 Task: Create an event for the team-building escape room challenge on the 11th at 5:00 PM.
Action: Mouse pressed left at (145, 236)
Screenshot: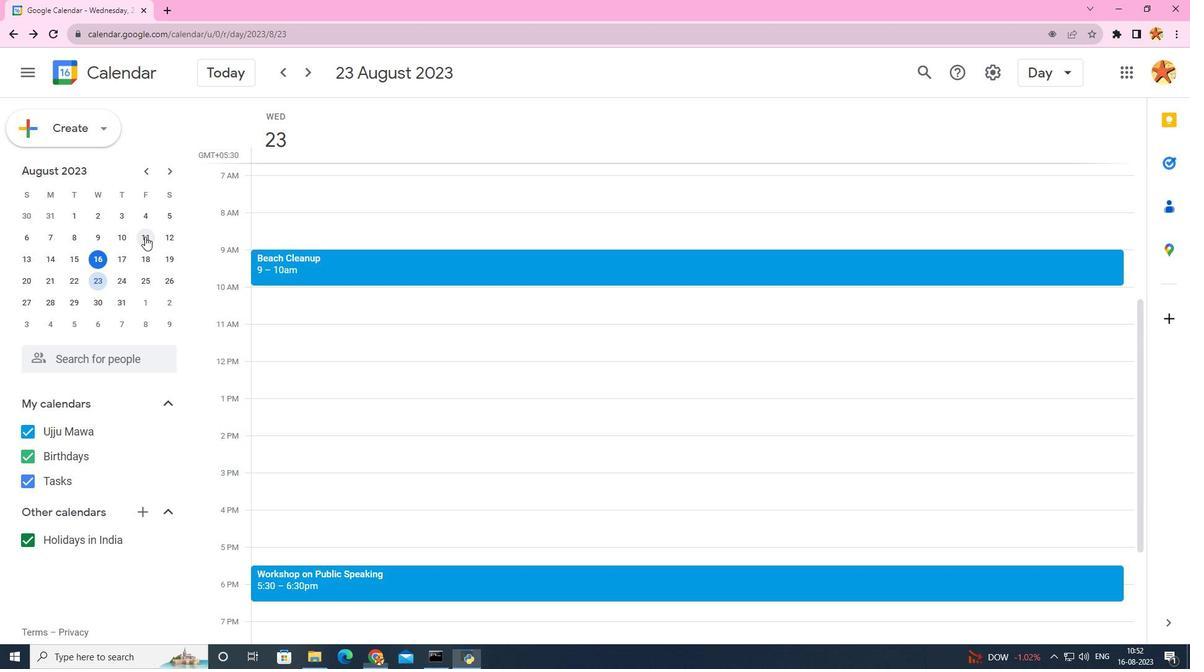 
Action: Mouse moved to (391, 419)
Screenshot: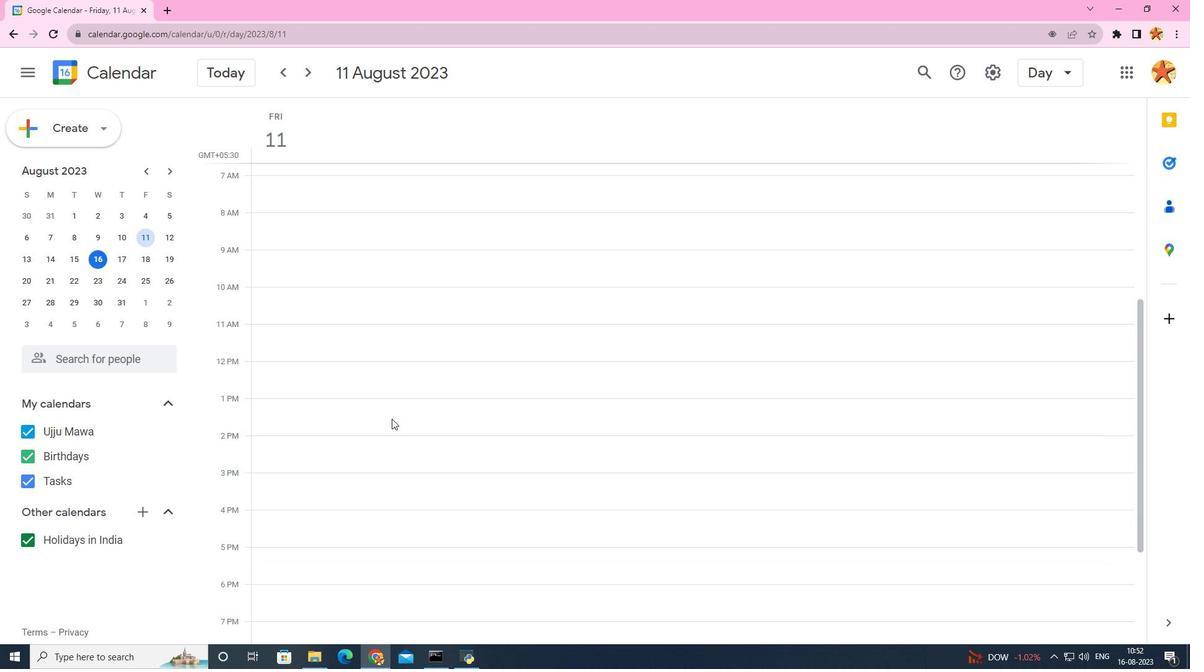 
Action: Mouse scrolled (391, 418) with delta (0, 0)
Screenshot: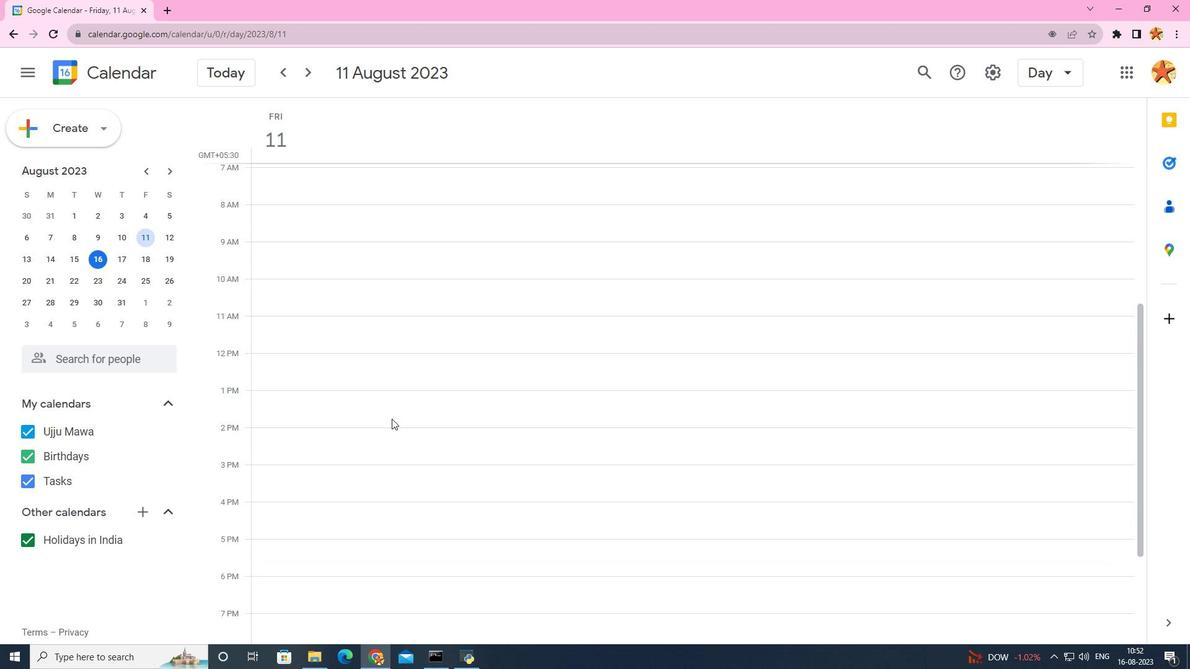 
Action: Mouse scrolled (391, 418) with delta (0, 0)
Screenshot: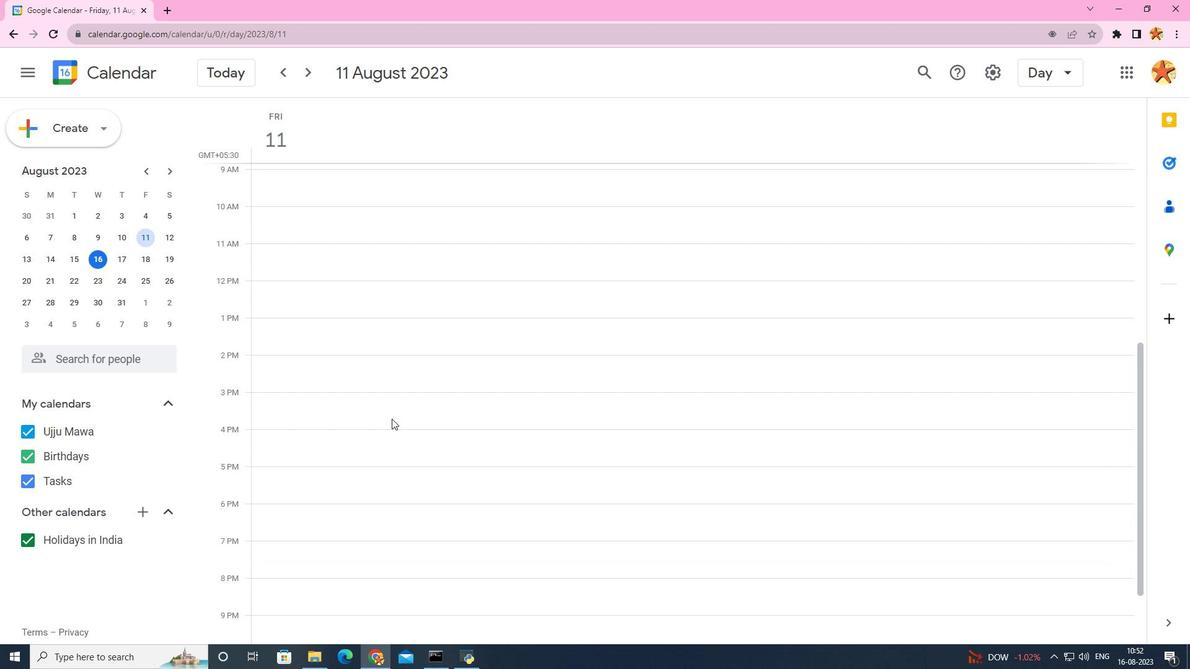 
Action: Mouse scrolled (391, 418) with delta (0, 0)
Screenshot: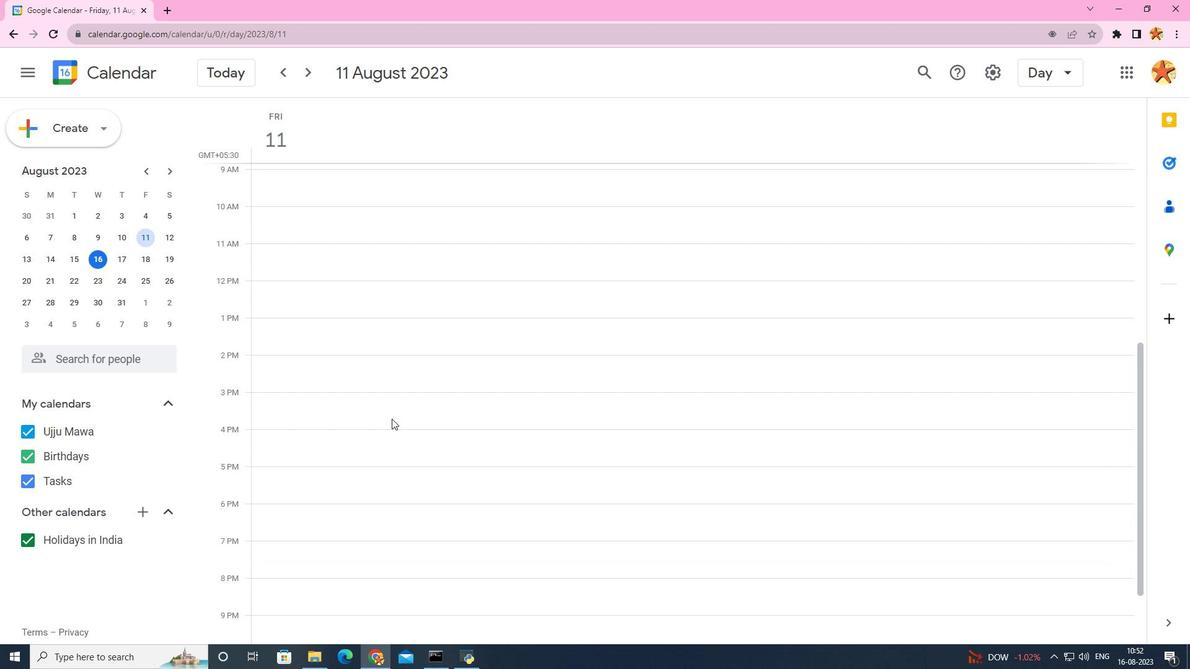 
Action: Mouse scrolled (391, 418) with delta (0, 0)
Screenshot: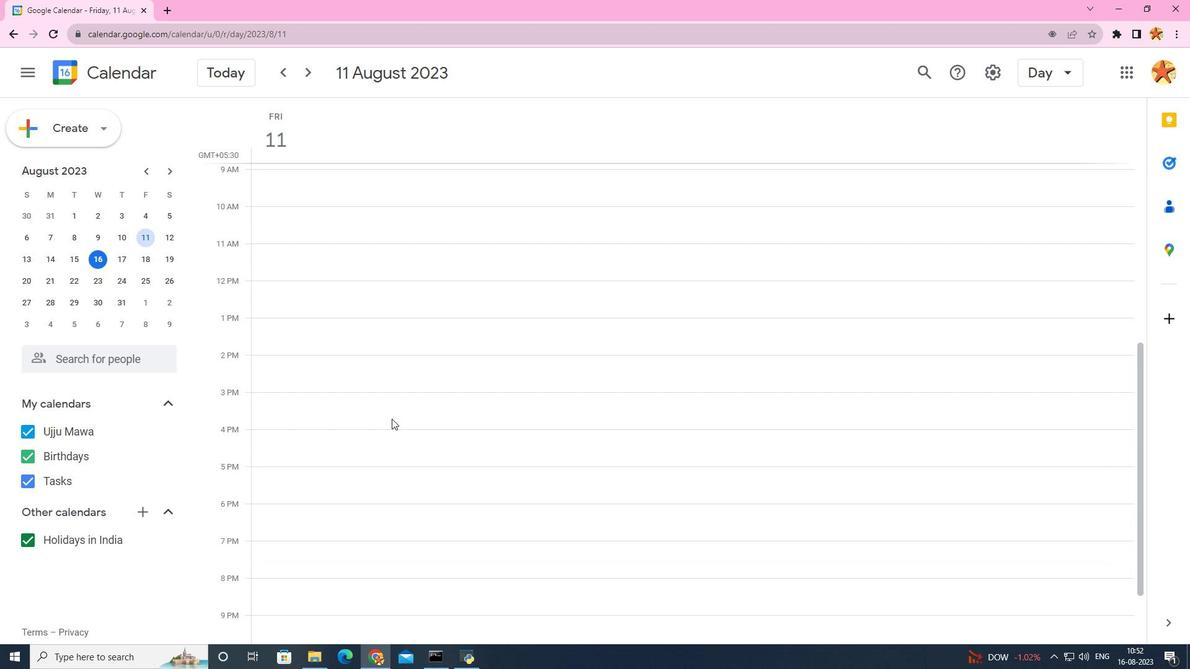 
Action: Mouse scrolled (391, 418) with delta (0, 0)
Screenshot: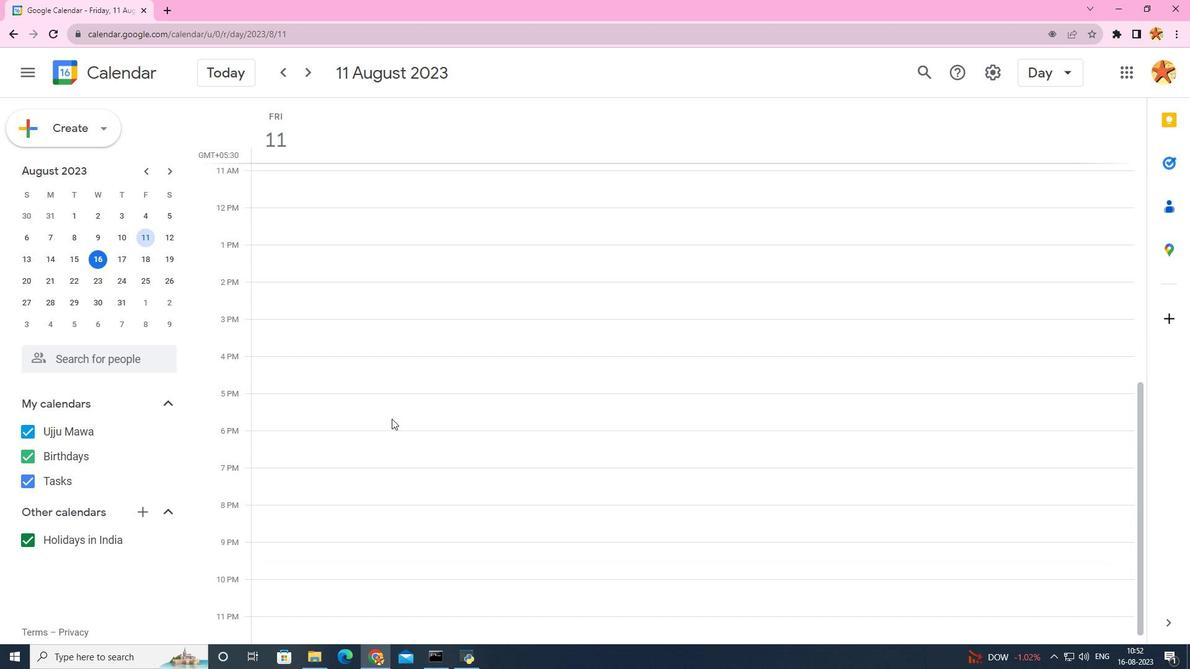 
Action: Mouse scrolled (391, 419) with delta (0, 0)
Screenshot: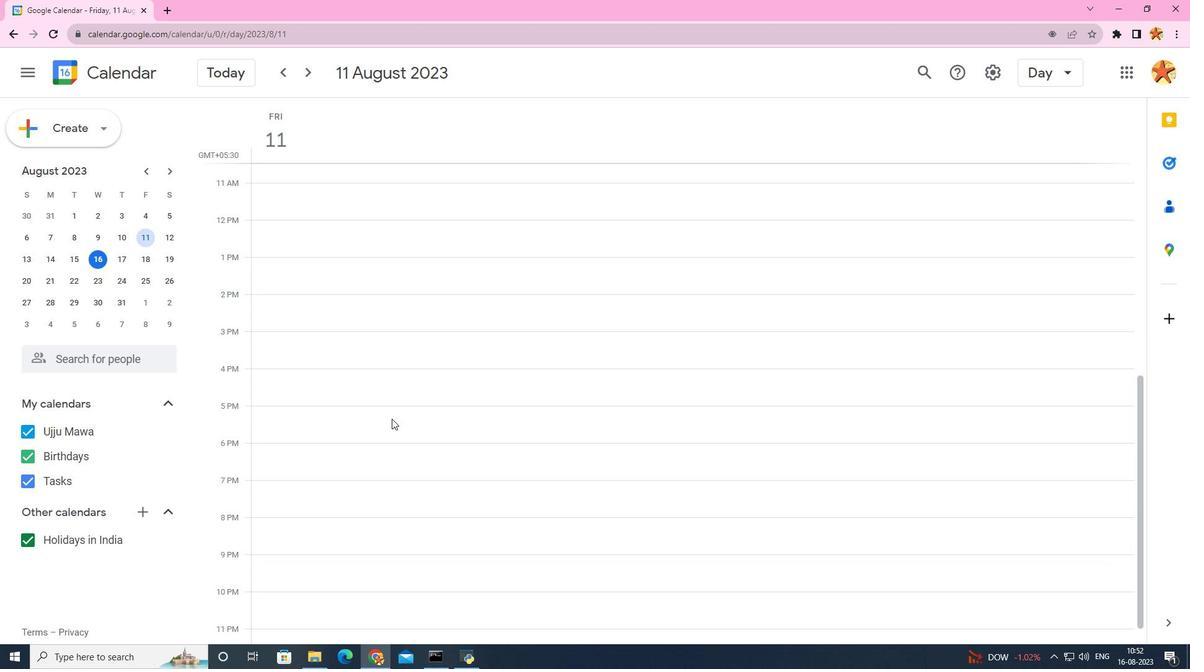 
Action: Mouse moved to (270, 446)
Screenshot: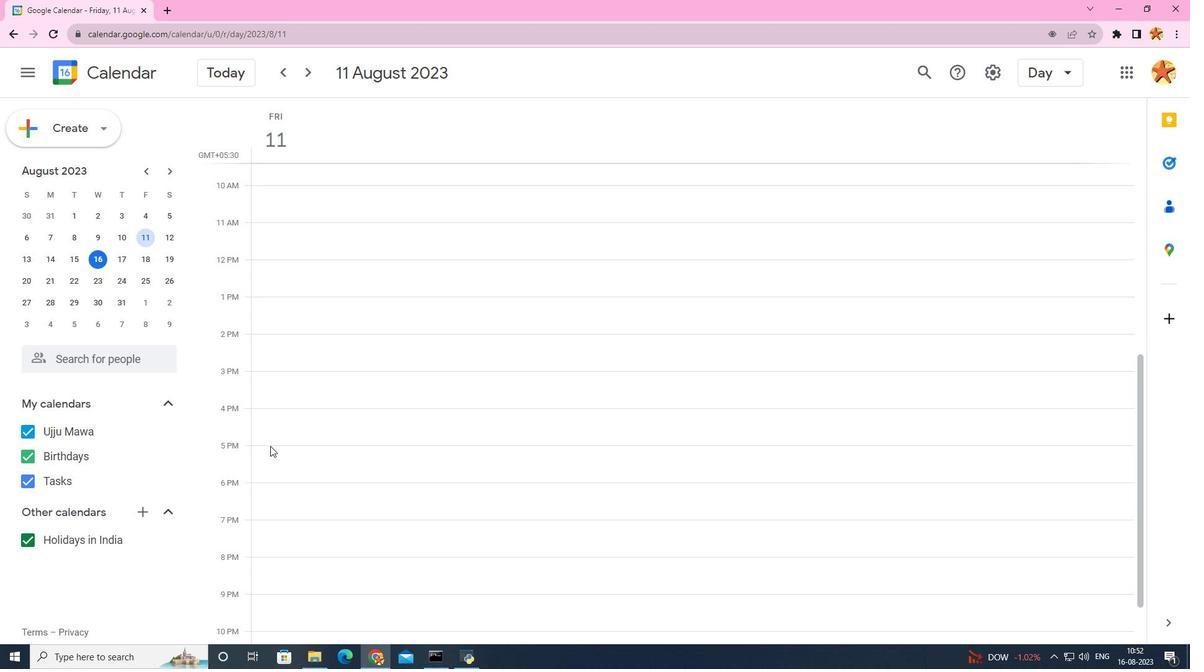 
Action: Mouse pressed left at (270, 446)
Screenshot: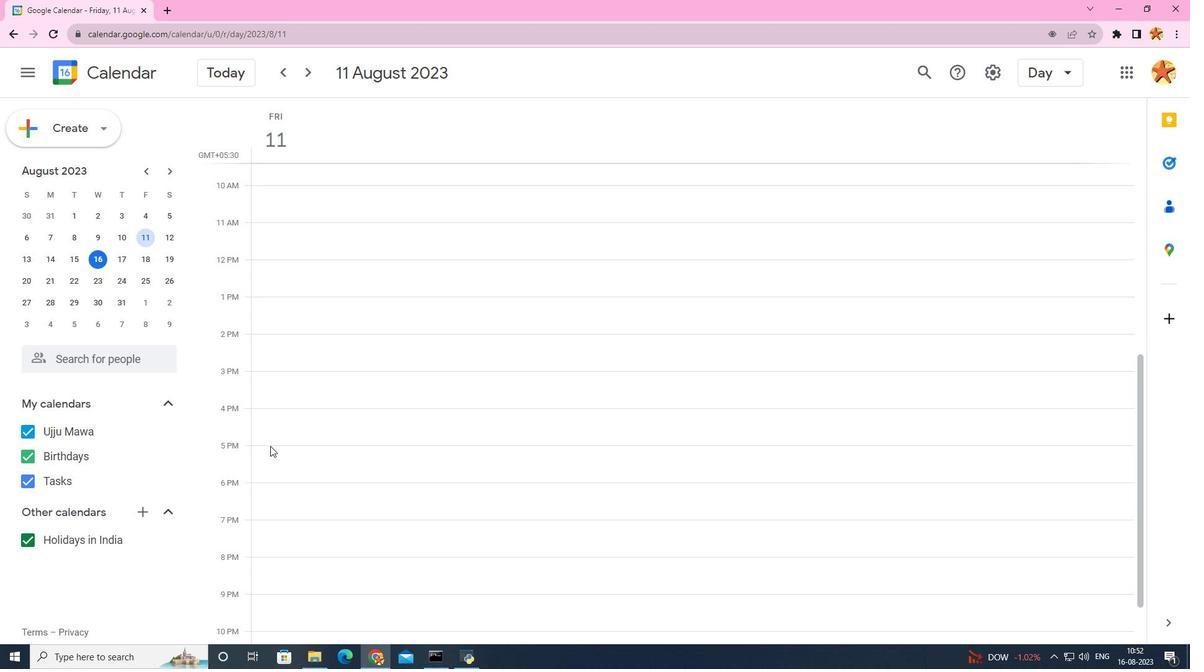 
Action: Mouse moved to (602, 203)
Screenshot: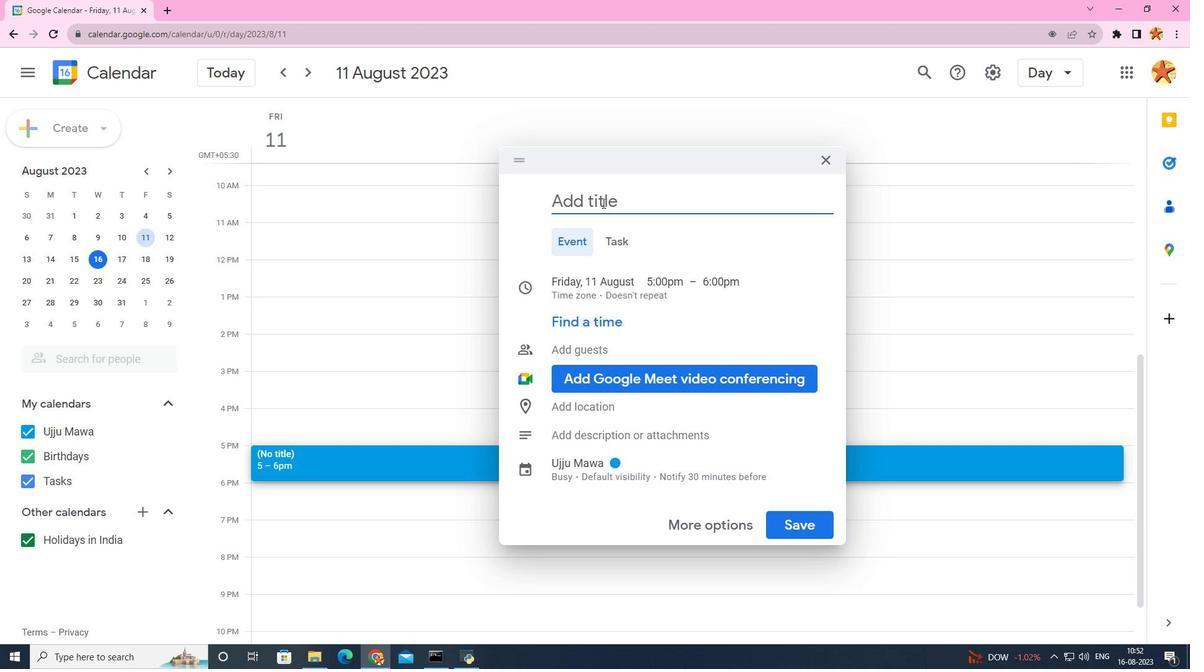 
Action: Key pressed <Key.caps_lock>T<Key.caps_lock>eam<Key.space><Key.caps_lock>B<Key.caps_lock>uilding<Key.space><Key.caps_lock>E<Key.caps_lock>sa<Key.backspace>capr<Key.backspace>e<Key.space>room
Screenshot: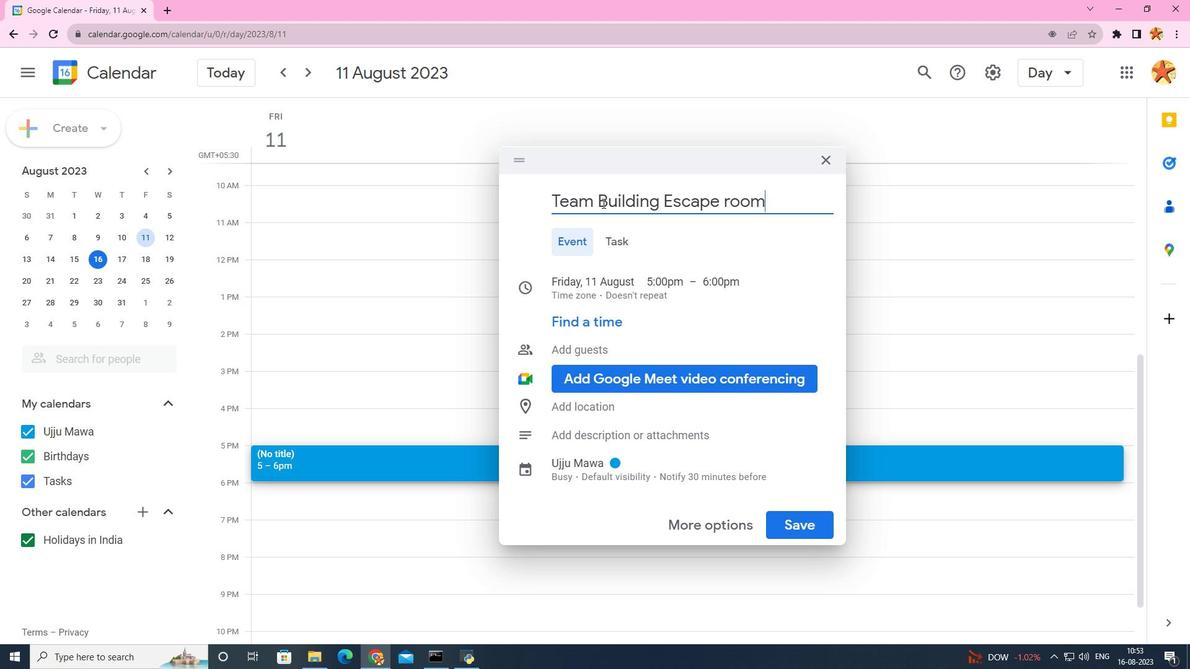 
Action: Mouse moved to (806, 529)
Screenshot: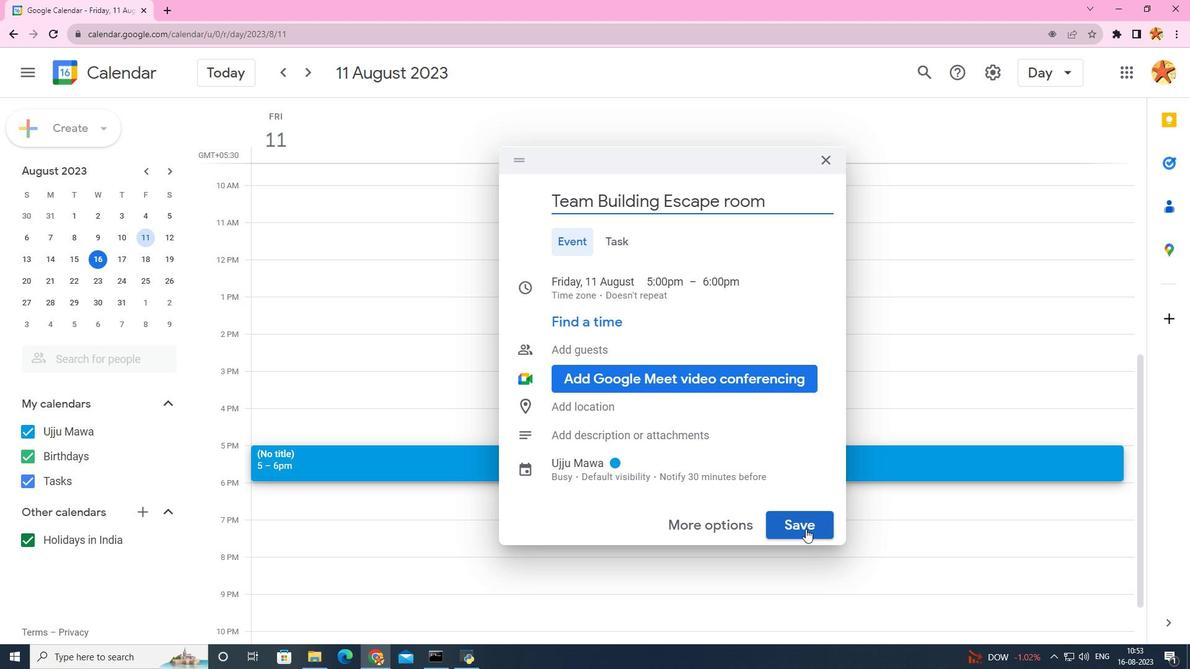 
Action: Mouse pressed left at (806, 529)
Screenshot: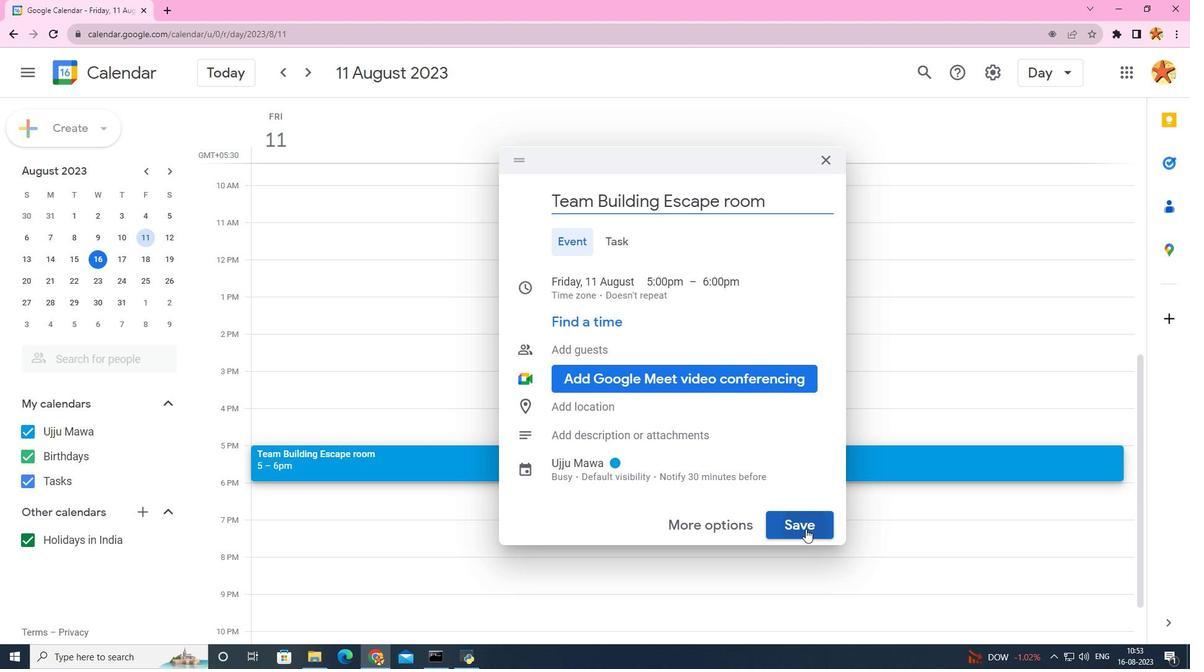 
